 Task: Sort the products by best match.
Action: Mouse pressed left at (21, 125)
Screenshot: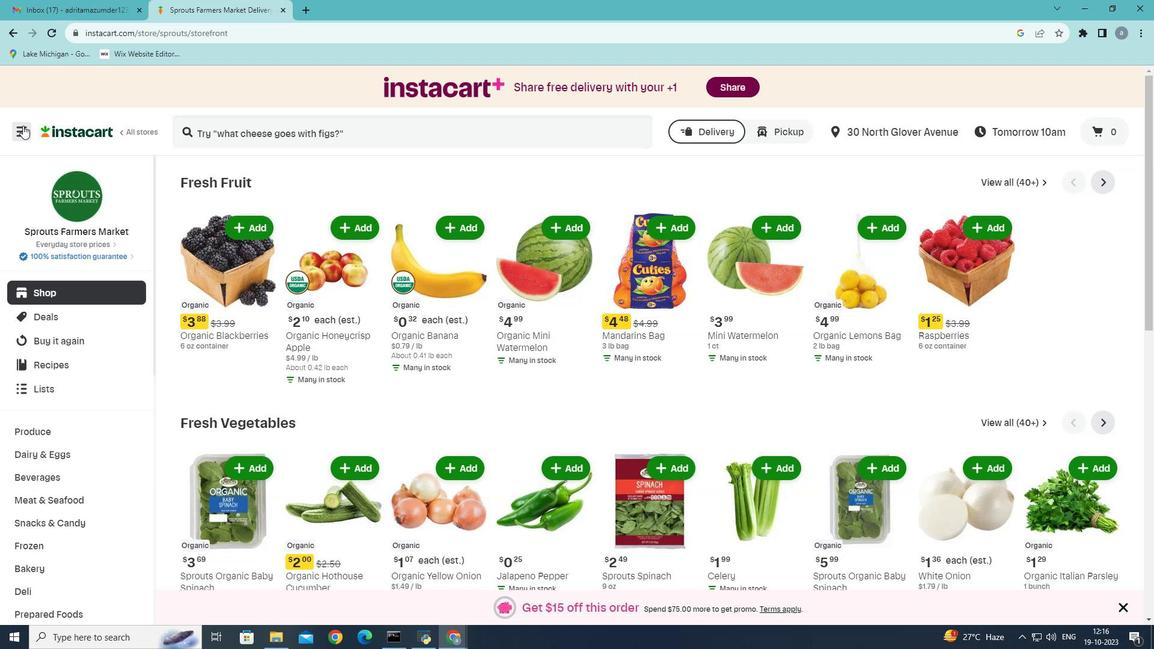 
Action: Mouse moved to (95, 350)
Screenshot: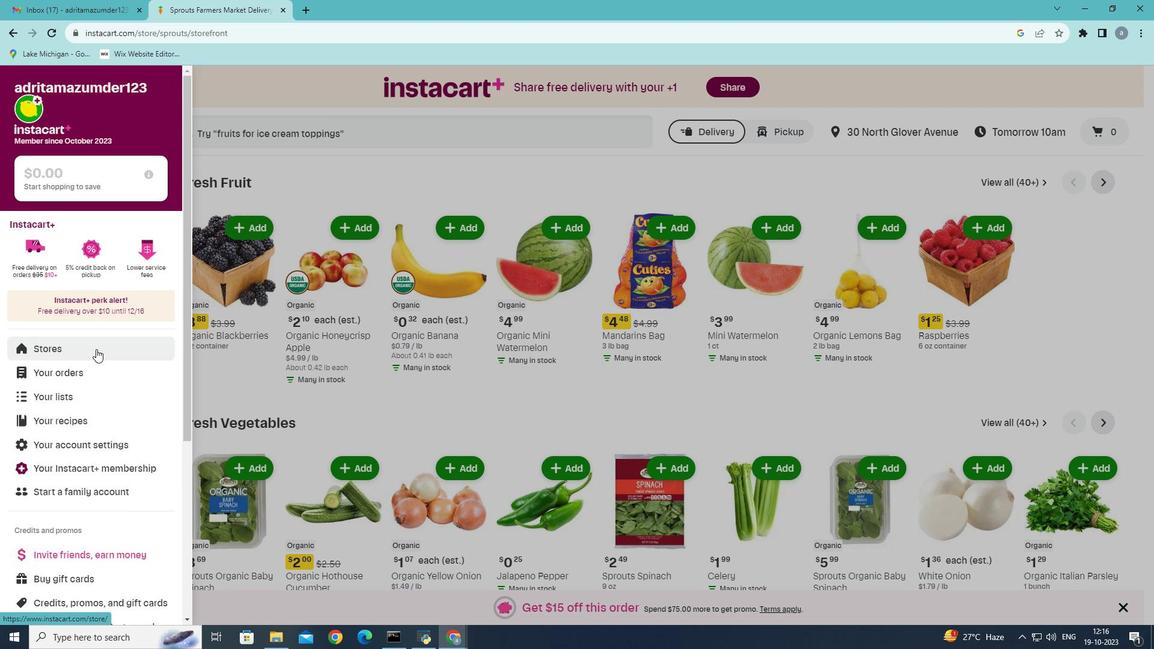 
Action: Mouse pressed left at (95, 350)
Screenshot: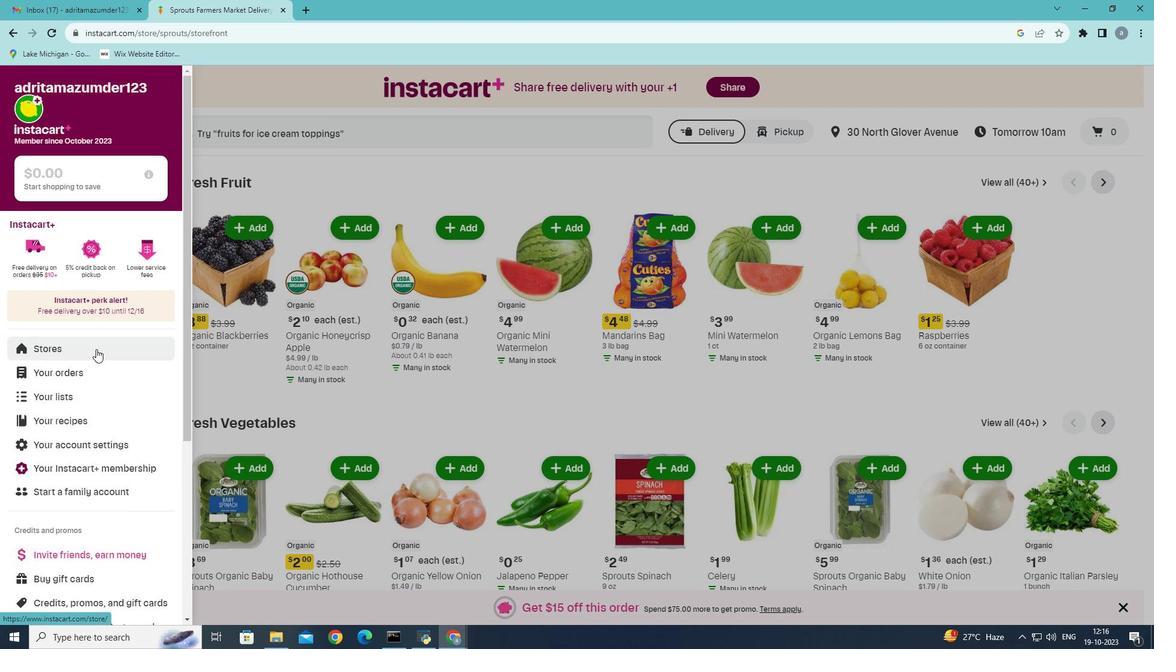 
Action: Mouse moved to (290, 133)
Screenshot: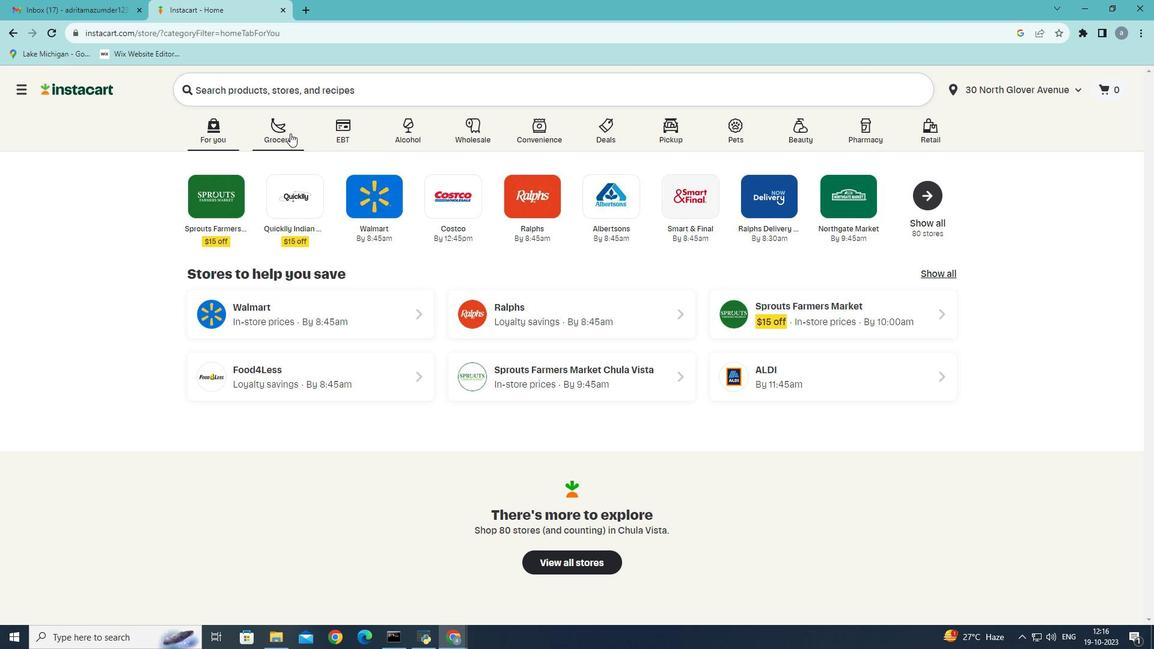 
Action: Mouse pressed left at (290, 133)
Screenshot: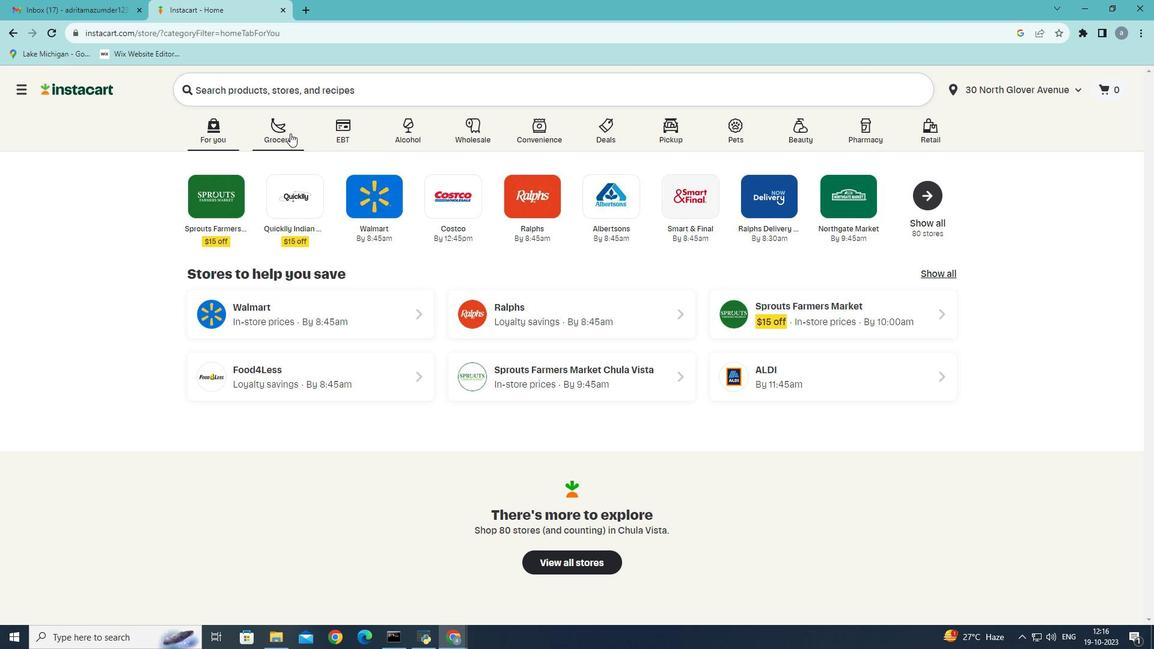 
Action: Mouse moved to (298, 362)
Screenshot: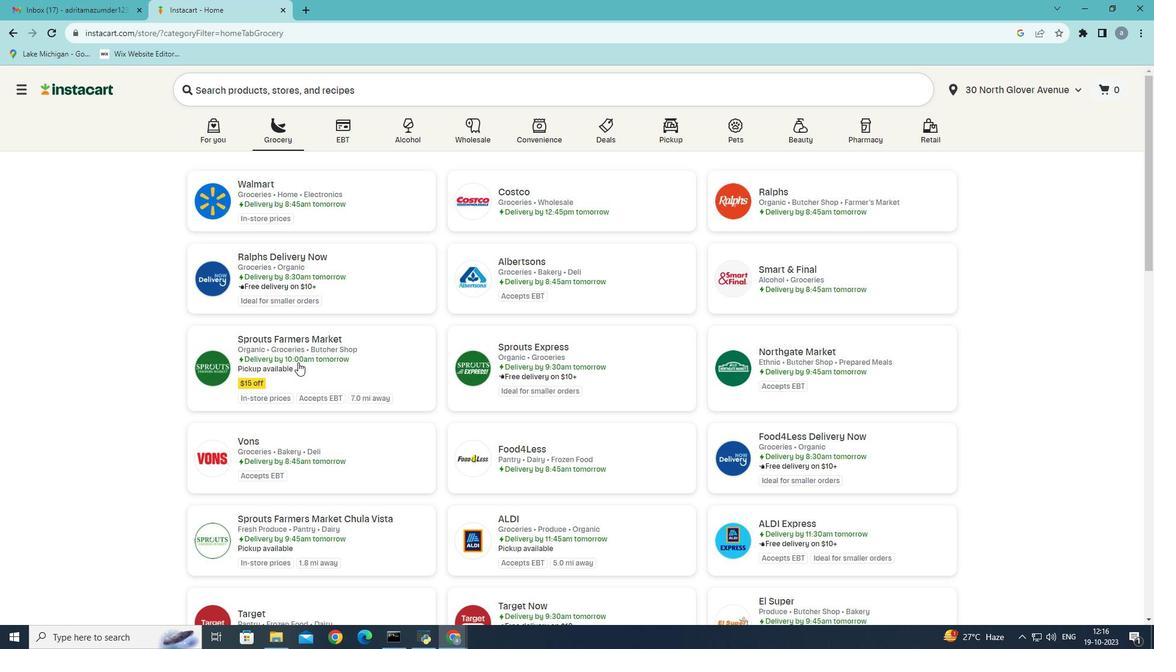 
Action: Mouse pressed left at (298, 362)
Screenshot: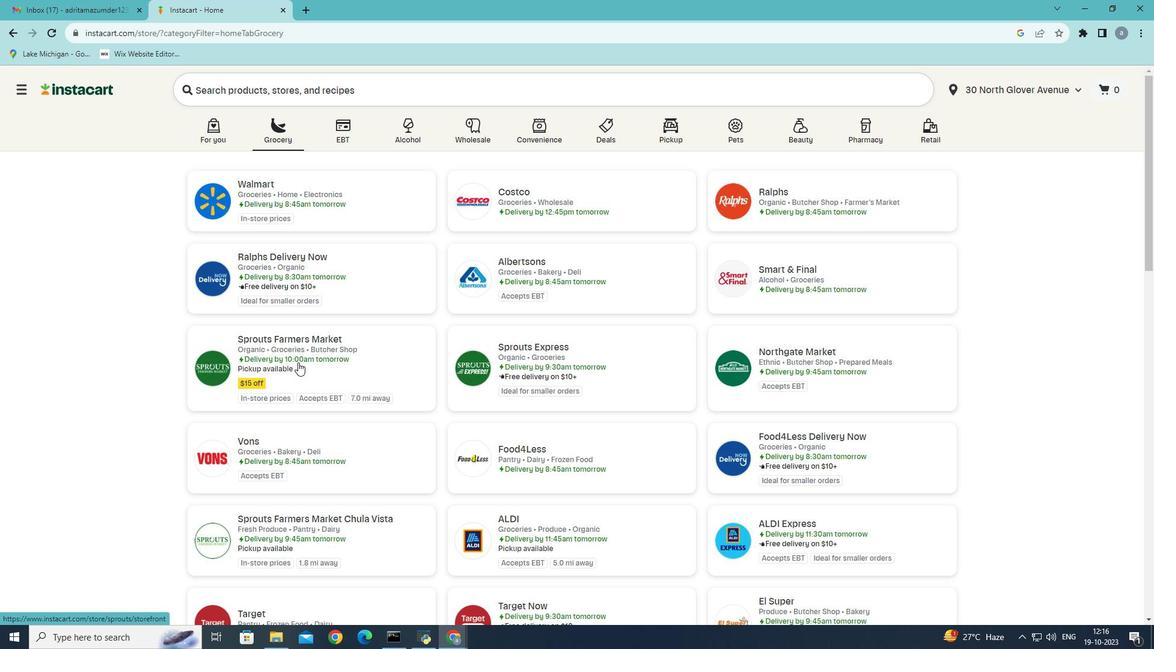 
Action: Mouse moved to (43, 505)
Screenshot: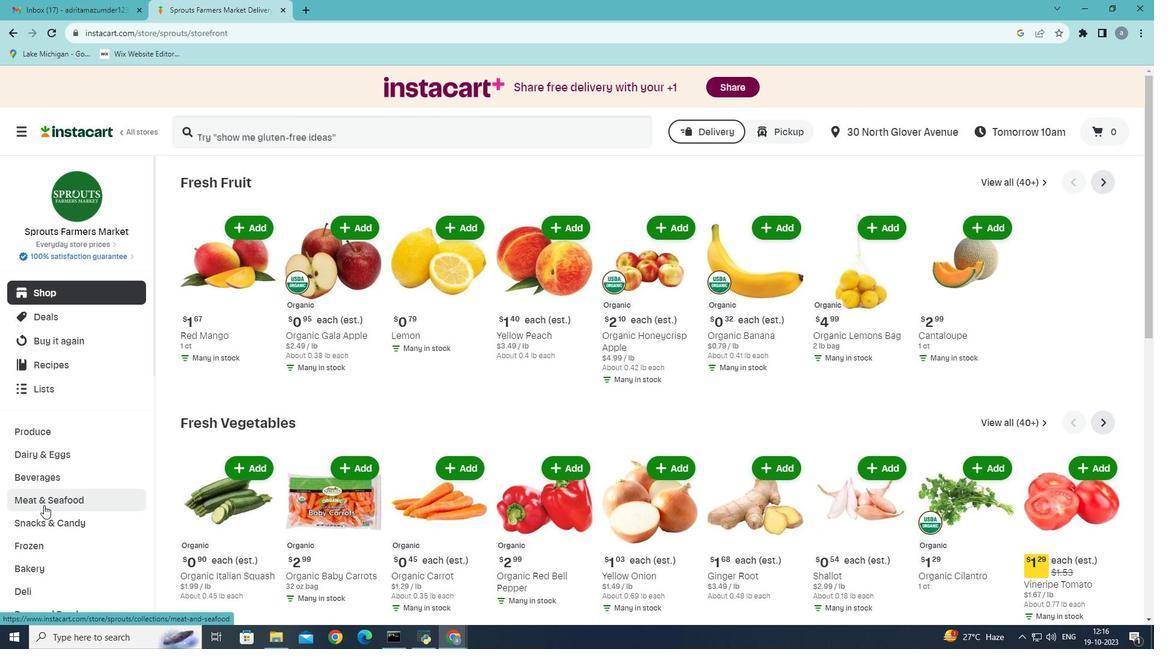 
Action: Mouse pressed left at (43, 505)
Screenshot: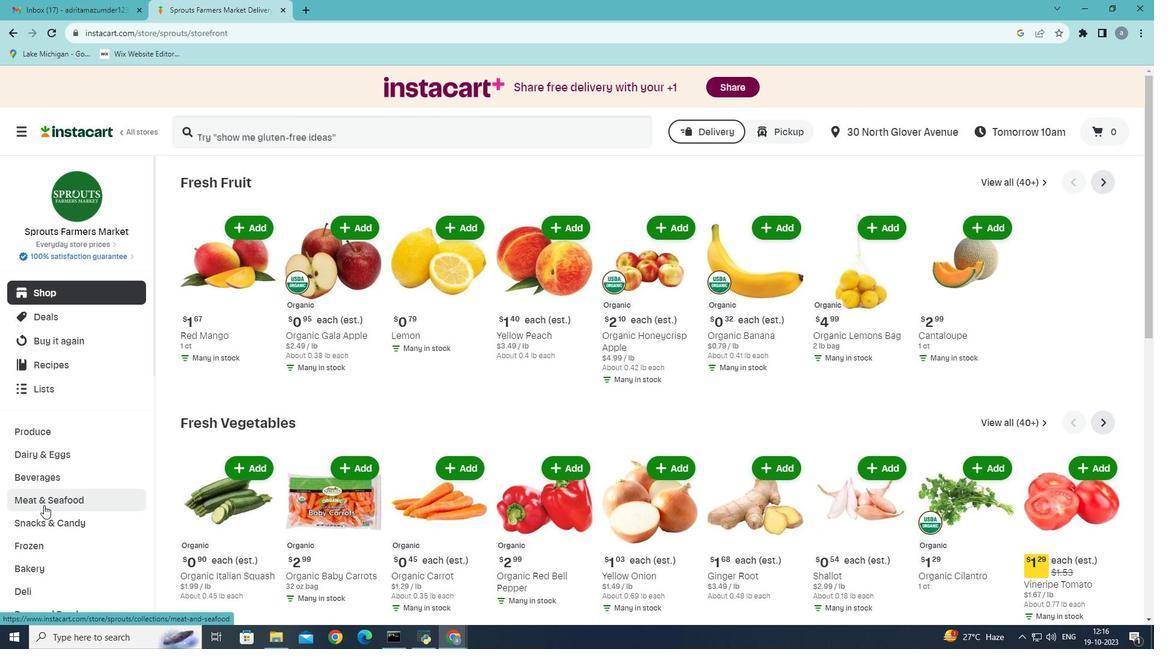 
Action: Mouse moved to (571, 214)
Screenshot: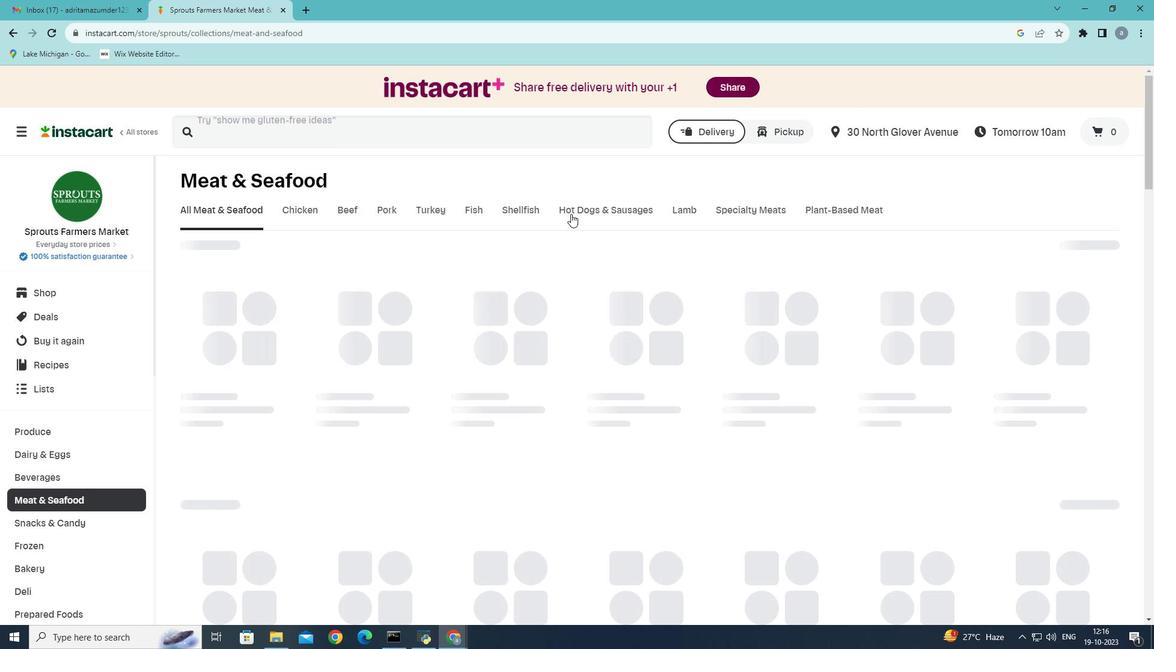 
Action: Mouse pressed left at (571, 214)
Screenshot: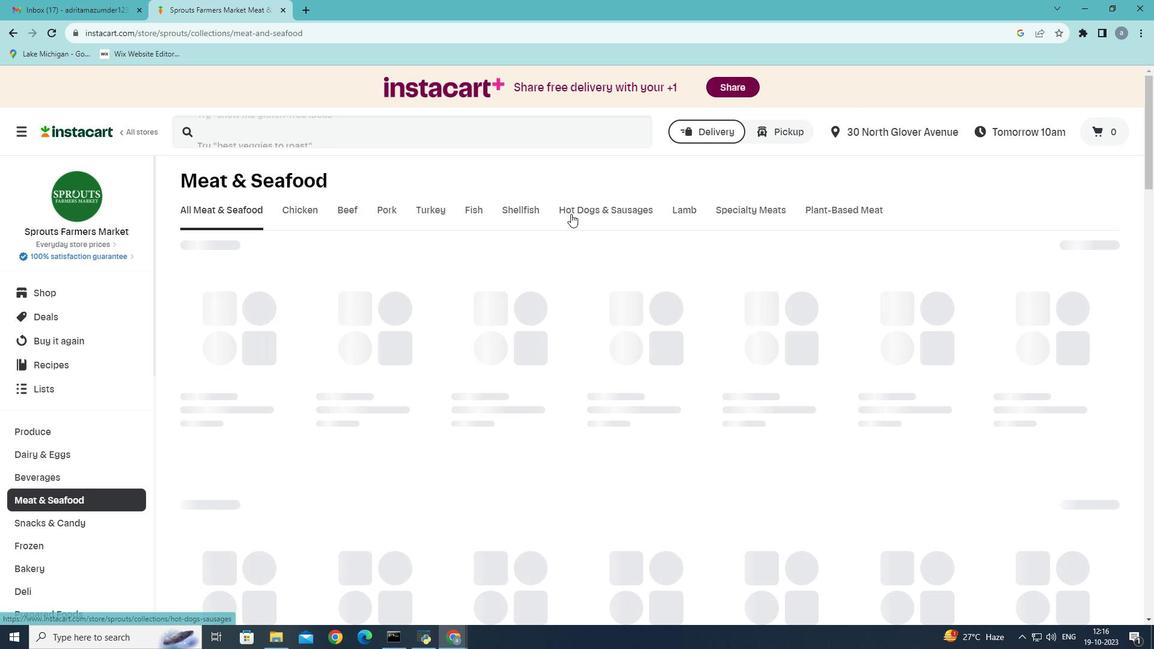 
Action: Mouse moved to (354, 264)
Screenshot: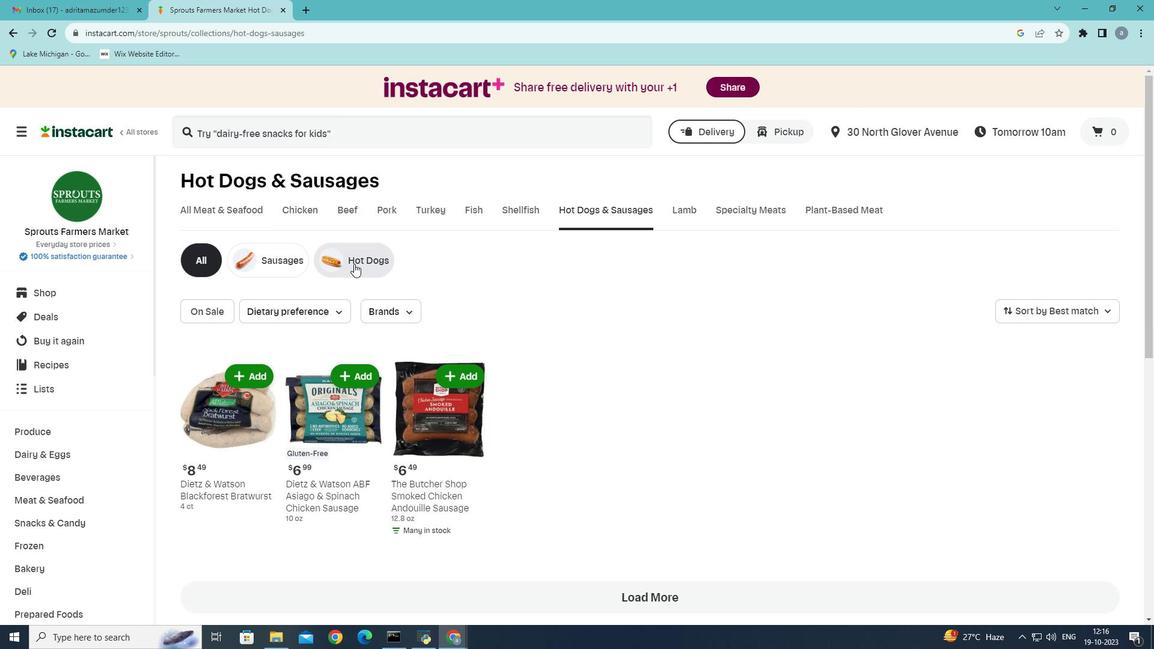 
Action: Mouse pressed left at (354, 264)
Screenshot: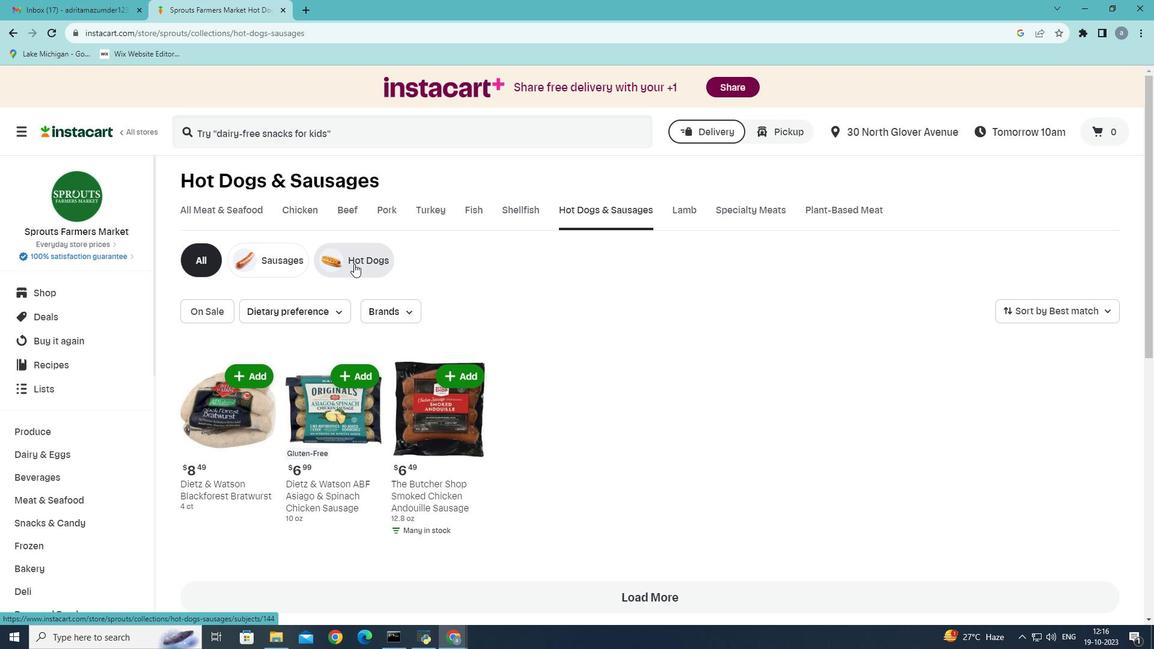 
Action: Mouse moved to (1109, 311)
Screenshot: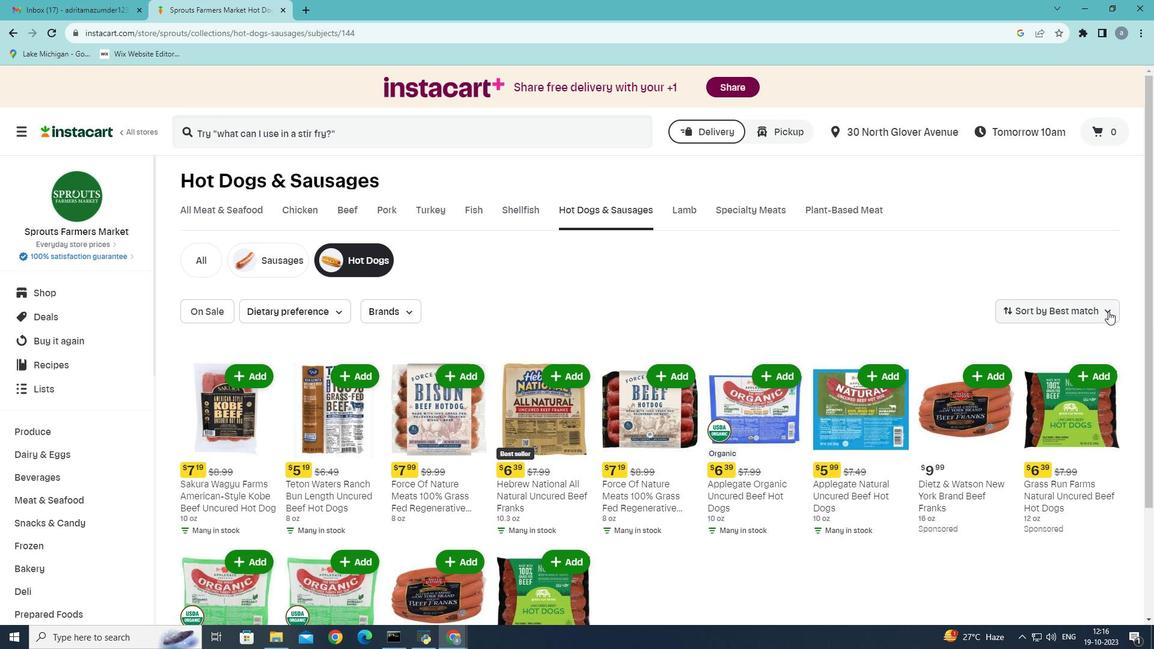 
Action: Mouse pressed left at (1109, 311)
Screenshot: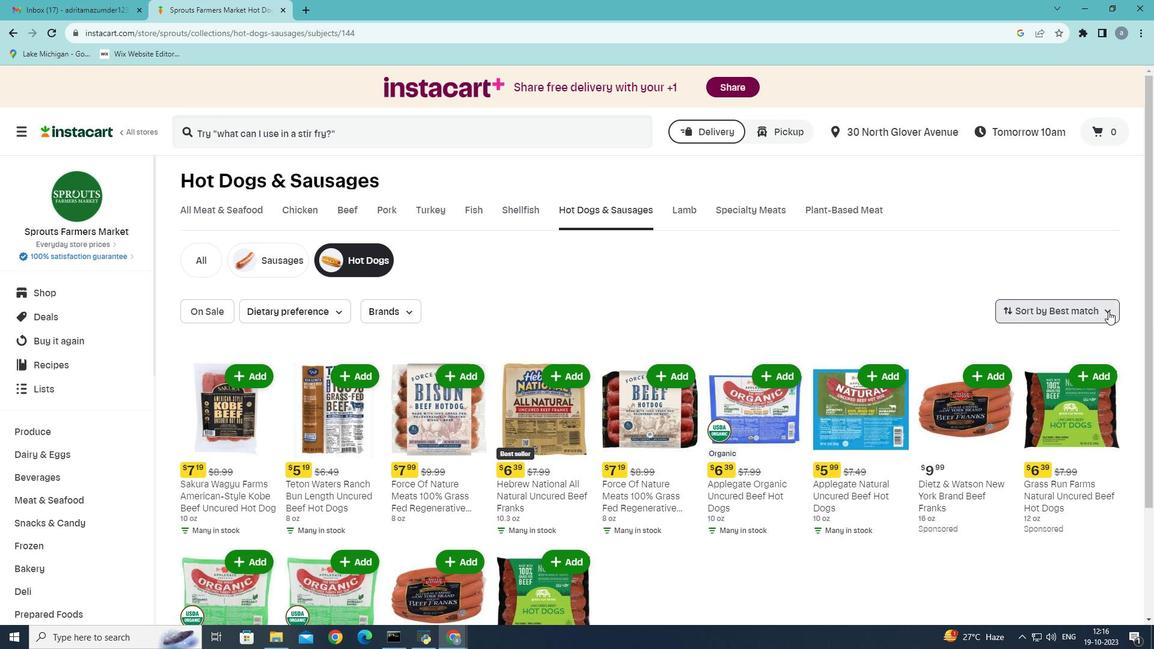 
Action: Mouse moved to (1053, 345)
Screenshot: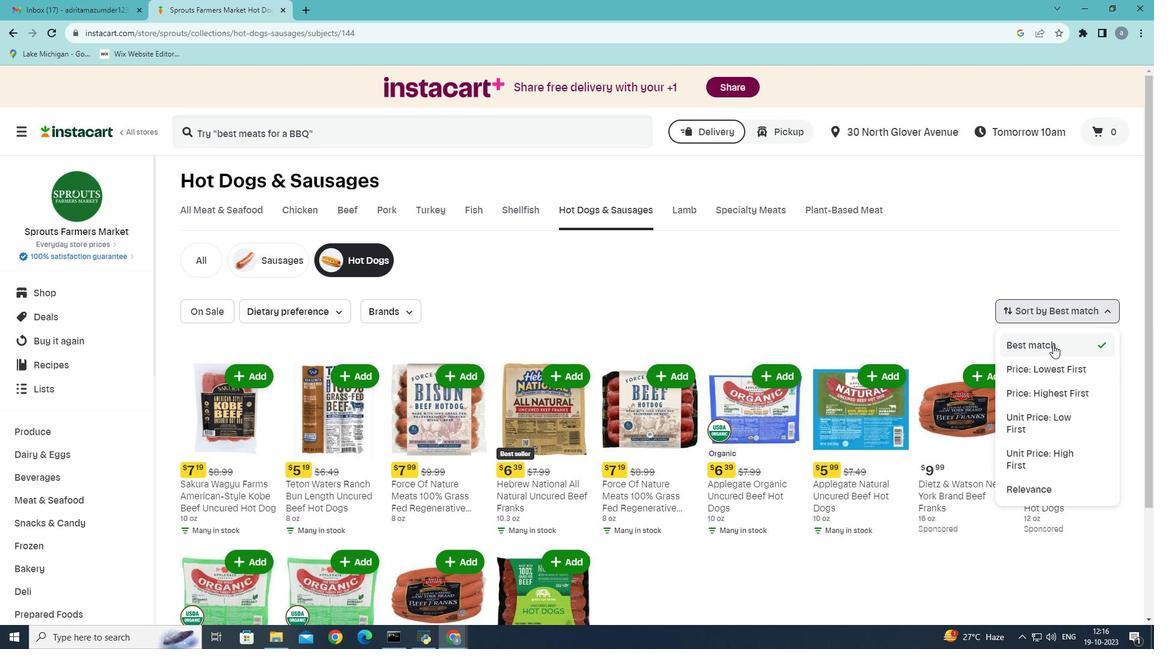 
Action: Mouse pressed left at (1053, 345)
Screenshot: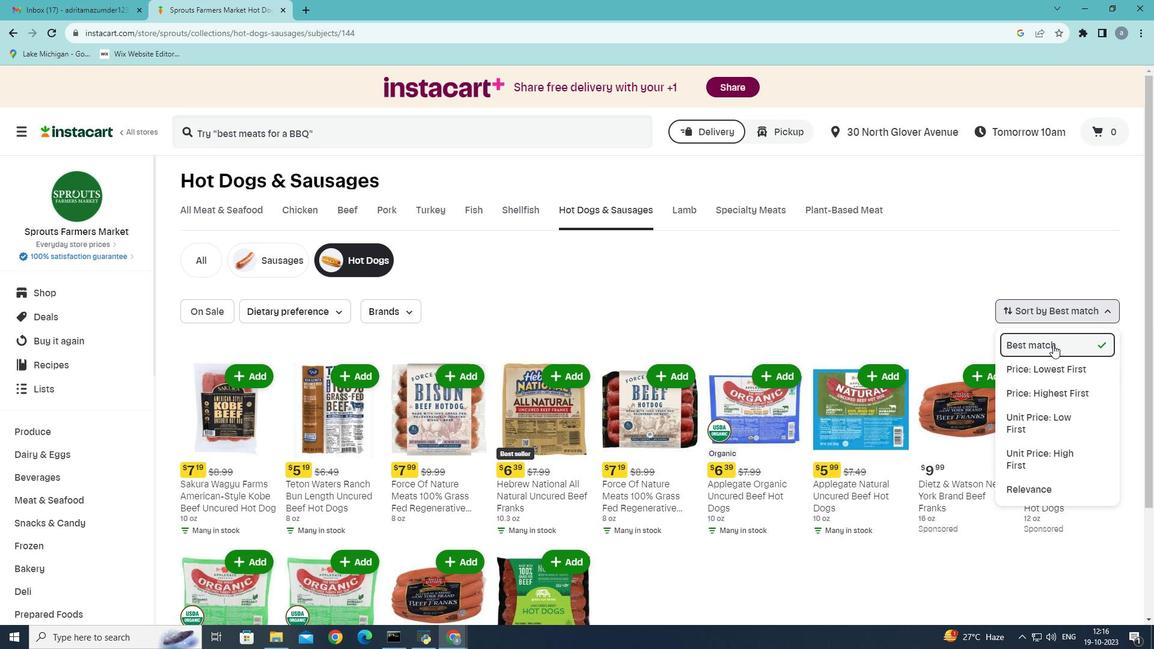 
Action: Mouse moved to (867, 316)
Screenshot: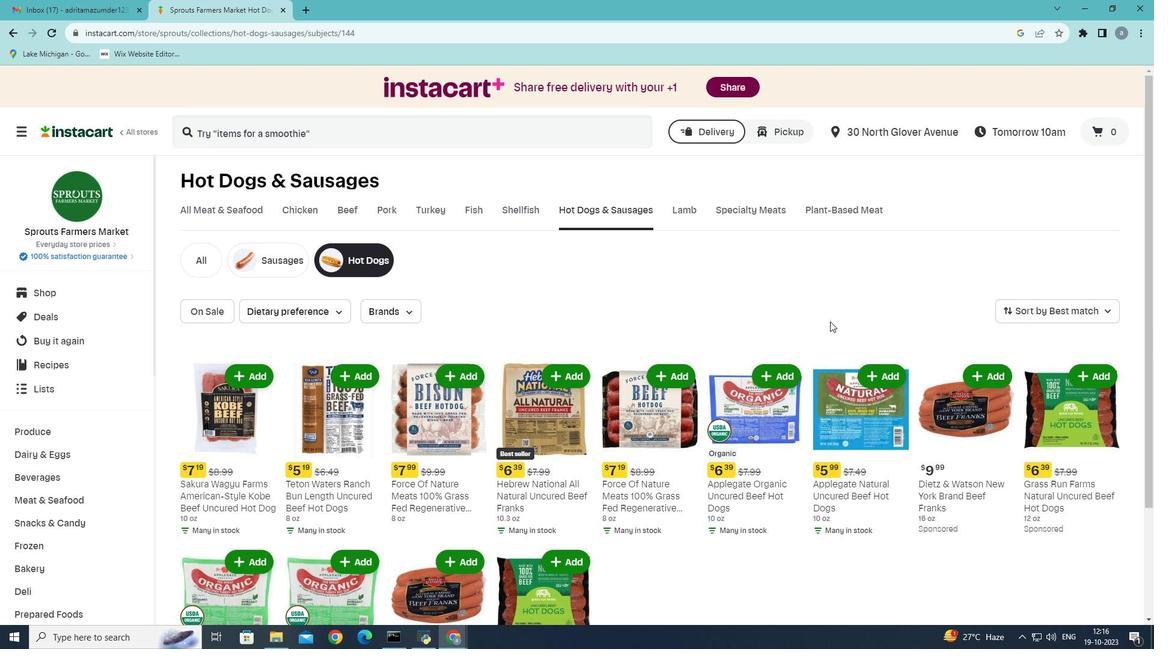
